 Task: Add Swaggerty's Farm All Natural Breakfast Sausage Links to the cart.
Action: Mouse moved to (22, 131)
Screenshot: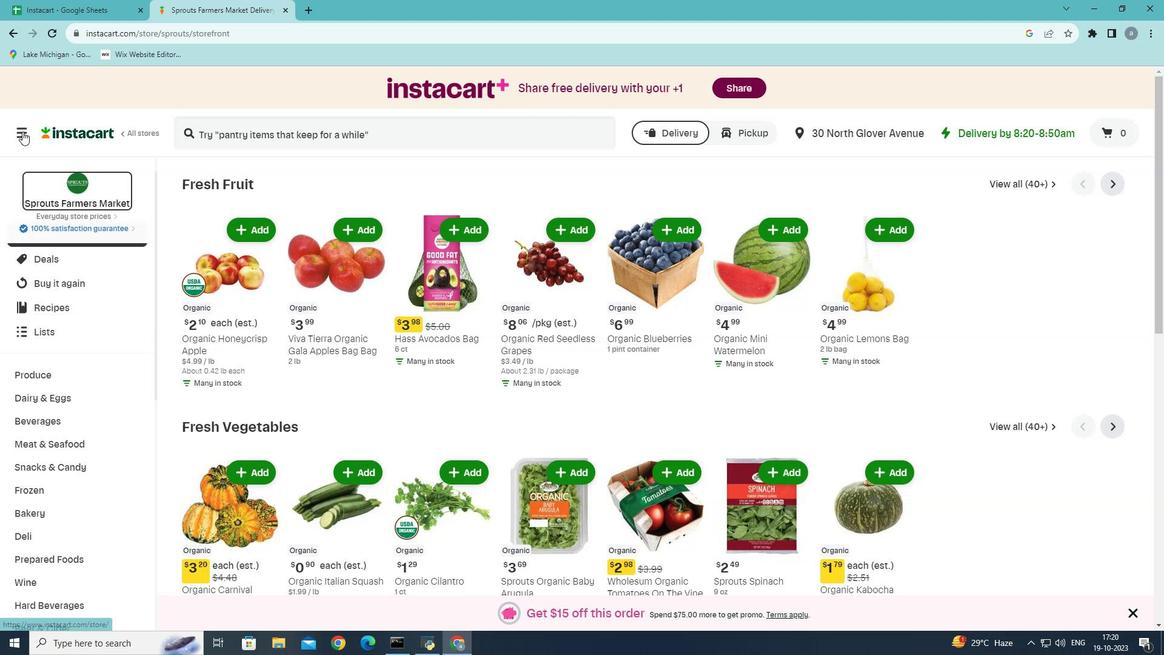
Action: Mouse pressed left at (22, 131)
Screenshot: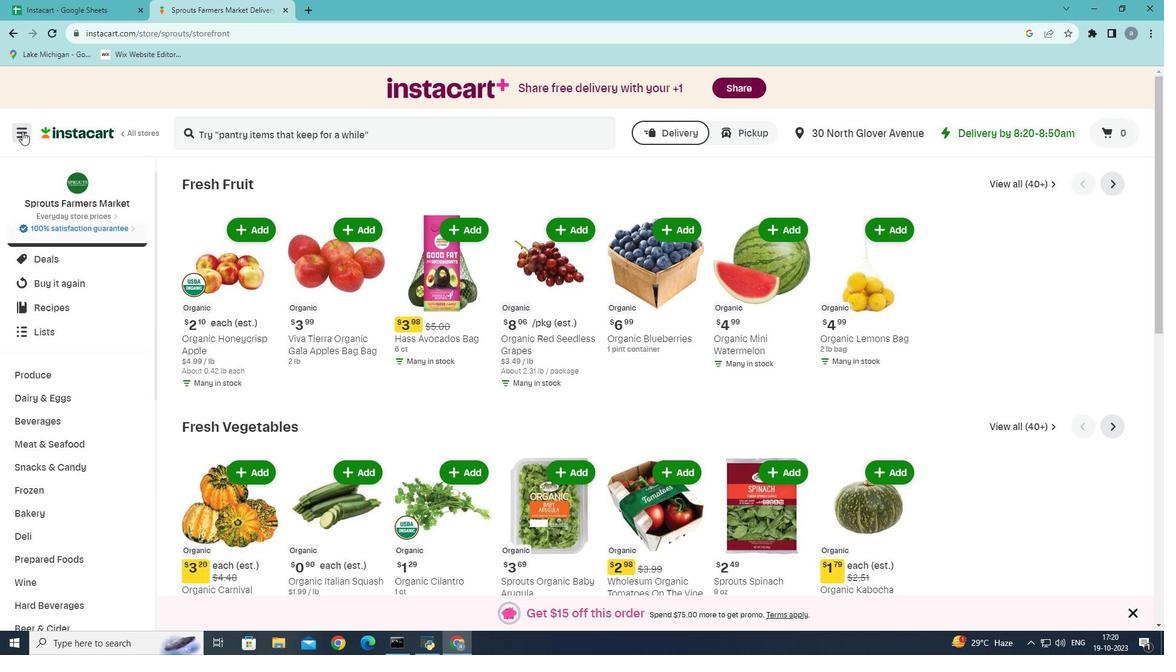 
Action: Mouse moved to (53, 353)
Screenshot: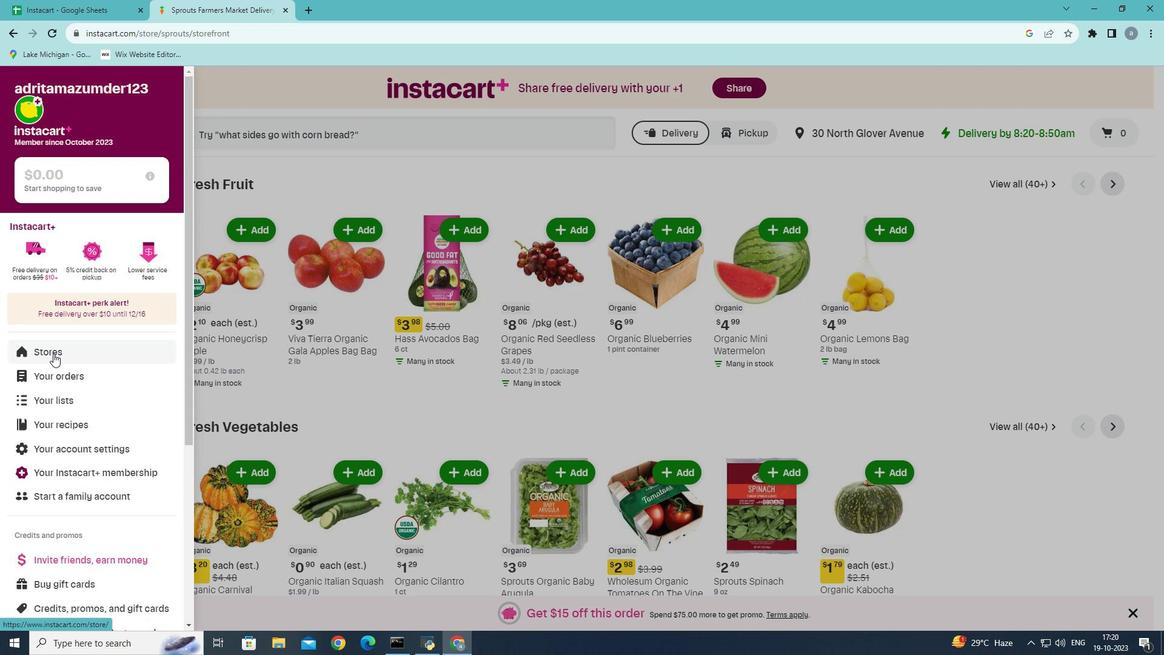 
Action: Mouse pressed left at (53, 353)
Screenshot: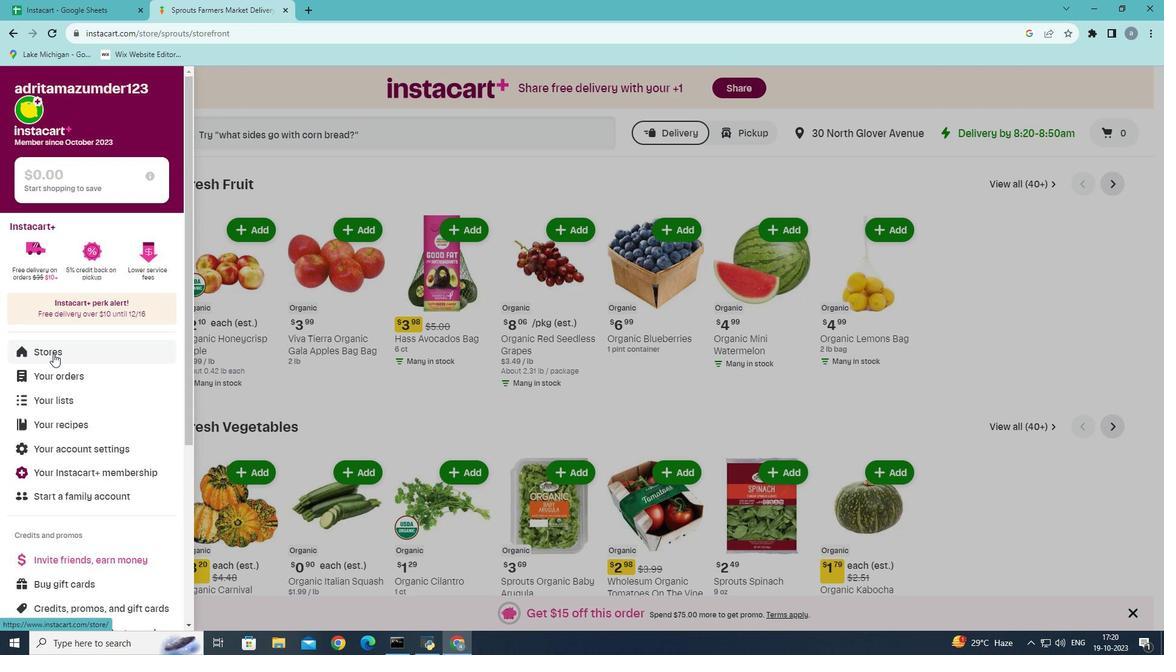 
Action: Mouse moved to (279, 145)
Screenshot: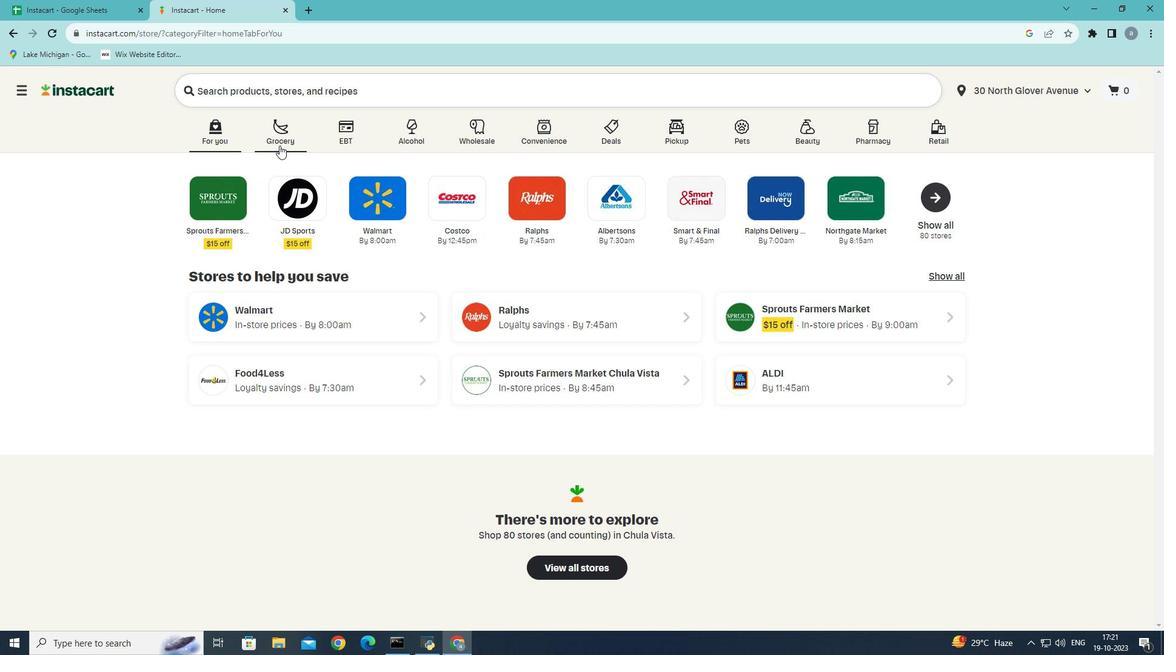 
Action: Mouse pressed left at (279, 145)
Screenshot: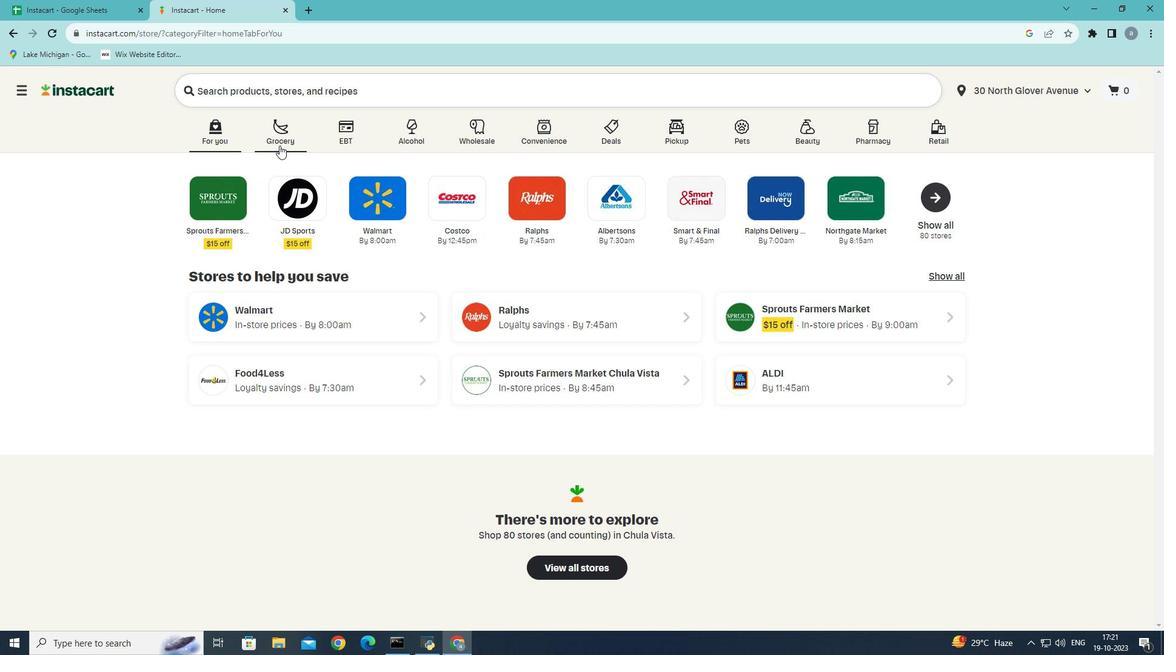 
Action: Mouse moved to (282, 364)
Screenshot: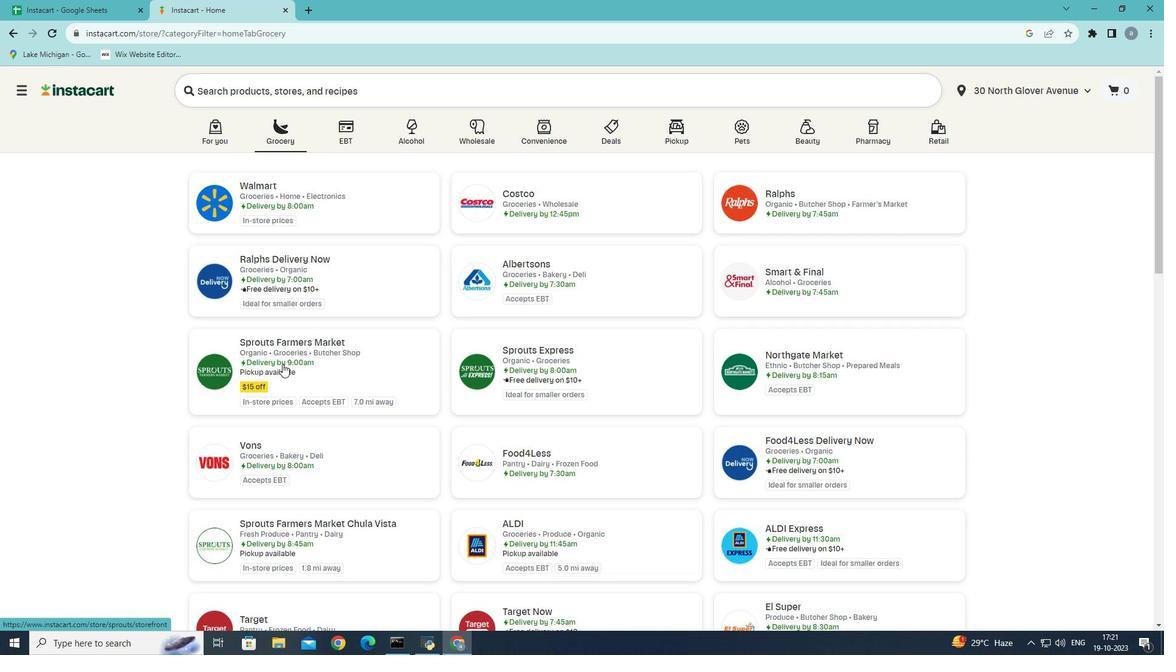 
Action: Mouse pressed left at (282, 364)
Screenshot: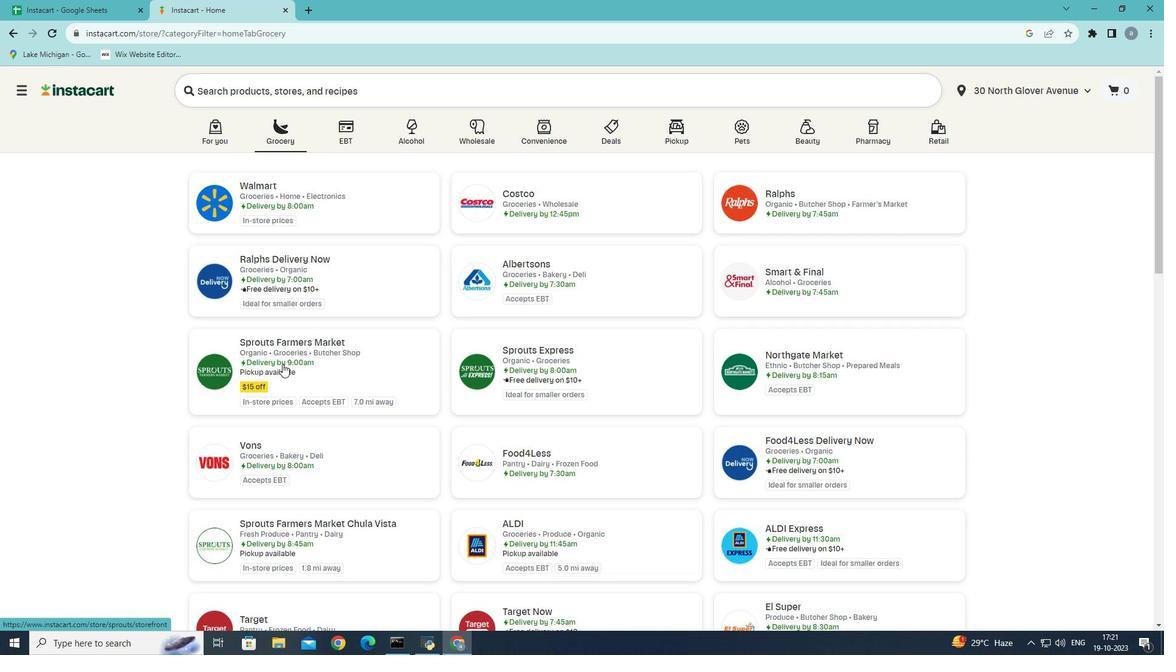 
Action: Mouse moved to (67, 504)
Screenshot: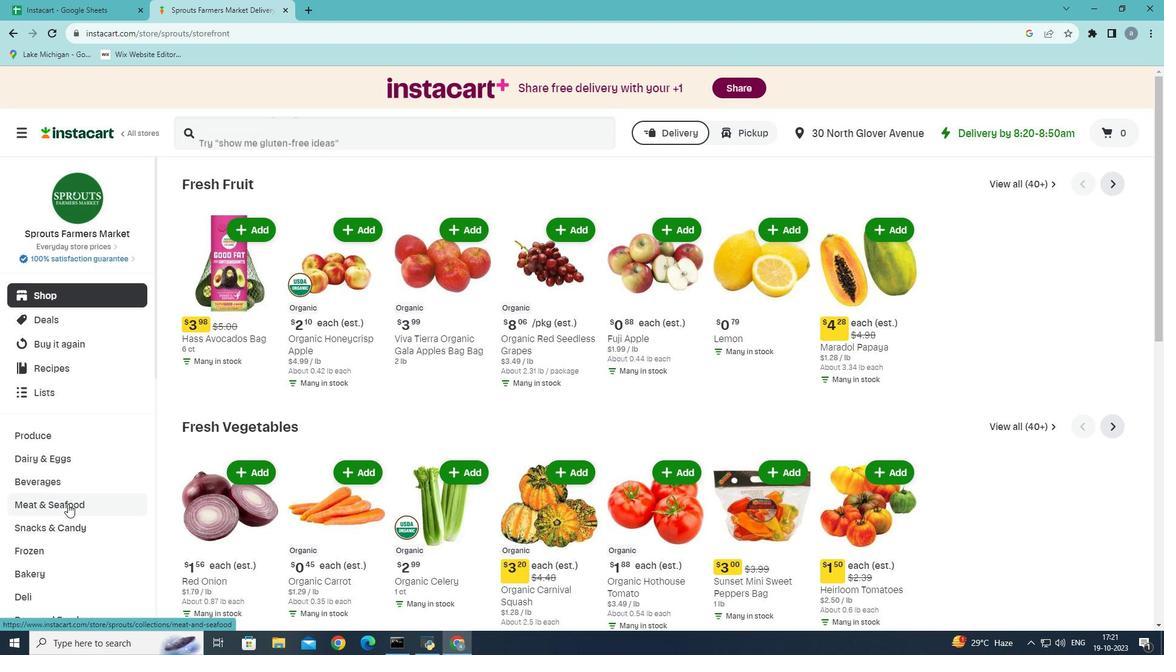 
Action: Mouse pressed left at (67, 504)
Screenshot: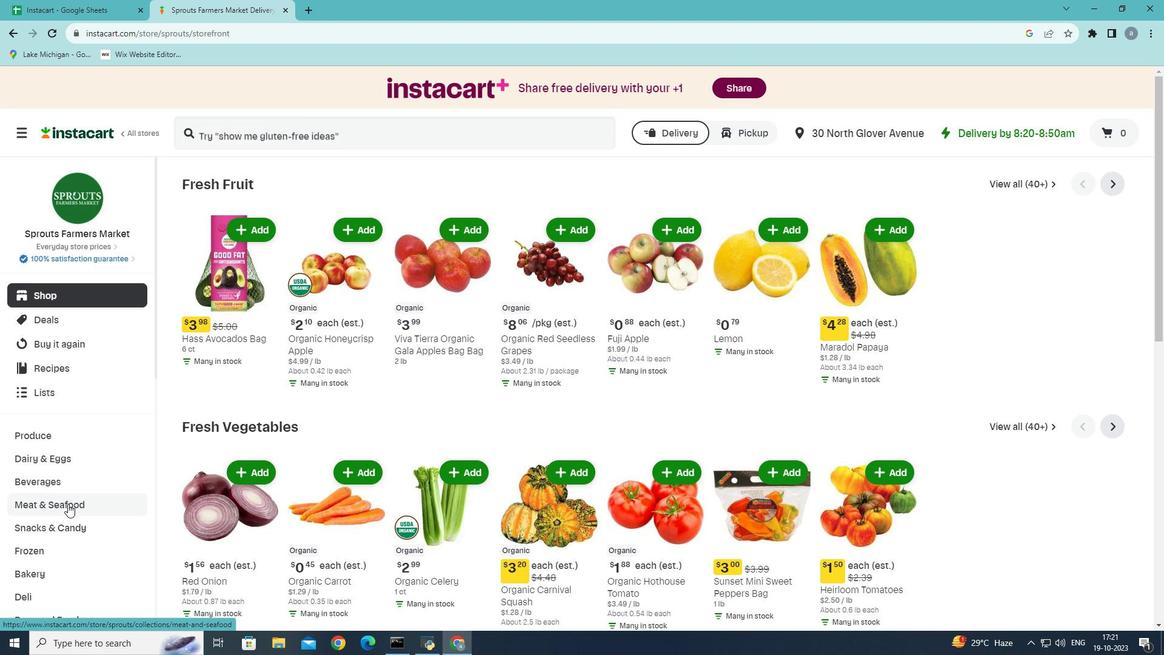 
Action: Mouse moved to (592, 209)
Screenshot: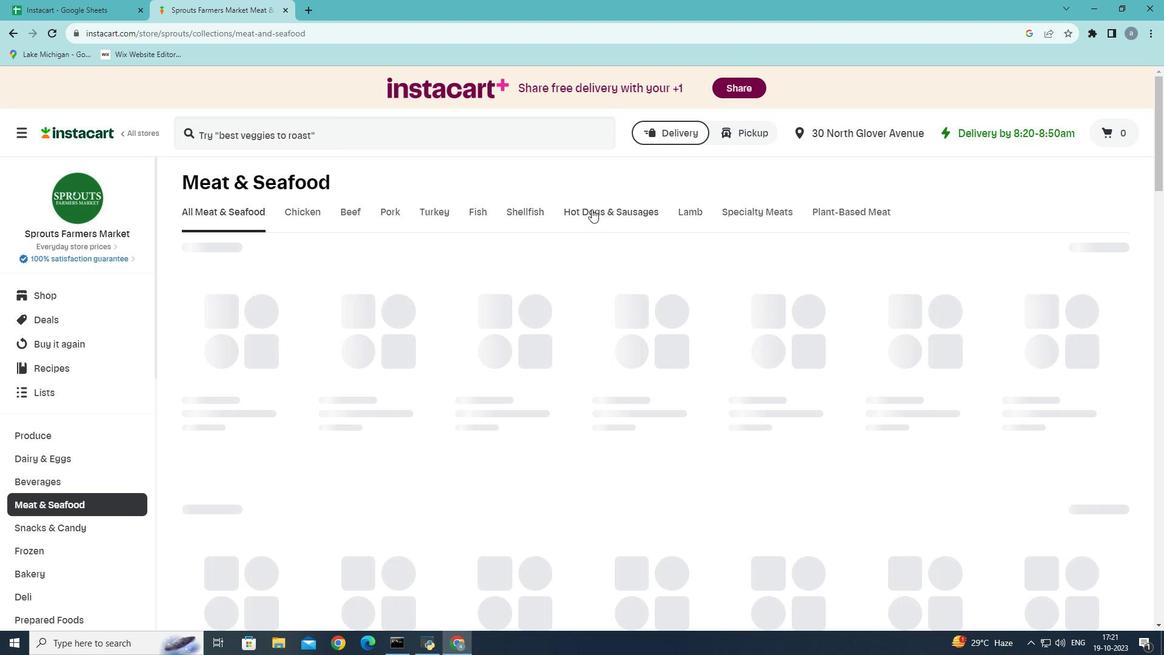 
Action: Mouse pressed left at (592, 209)
Screenshot: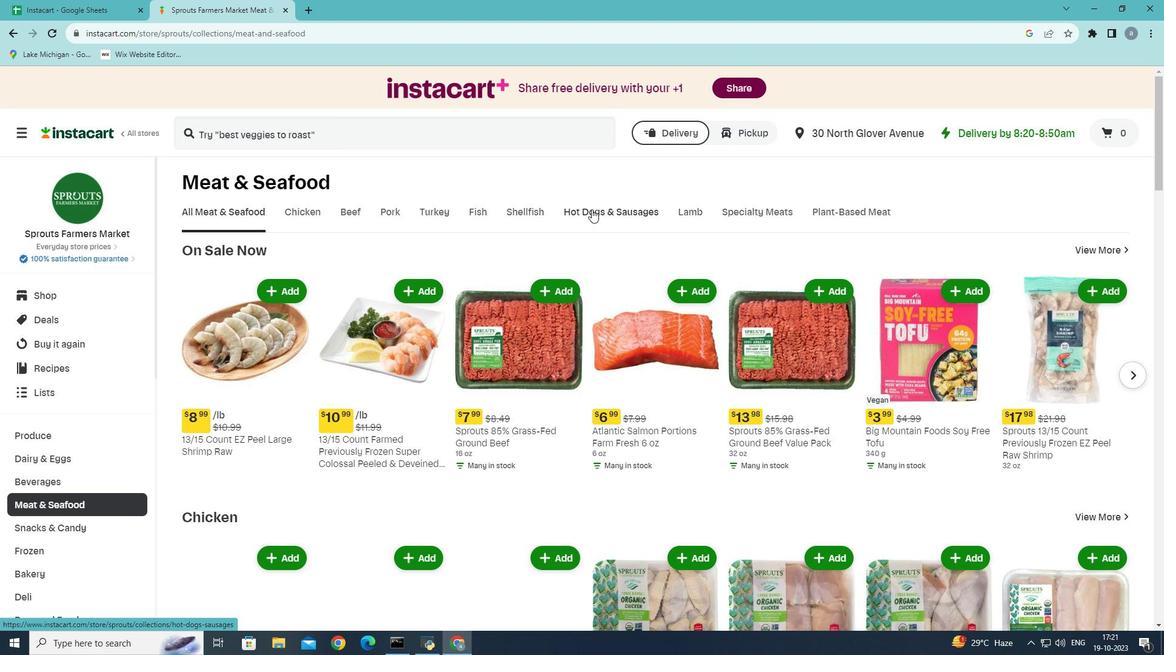 
Action: Mouse moved to (263, 268)
Screenshot: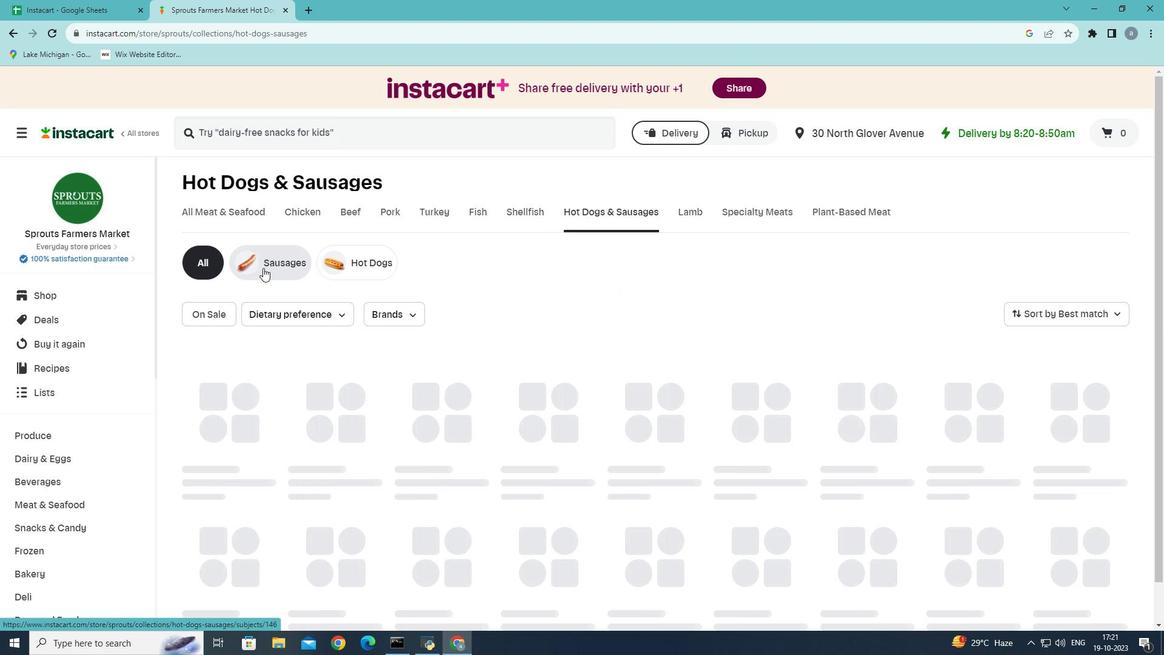 
Action: Mouse pressed left at (263, 268)
Screenshot: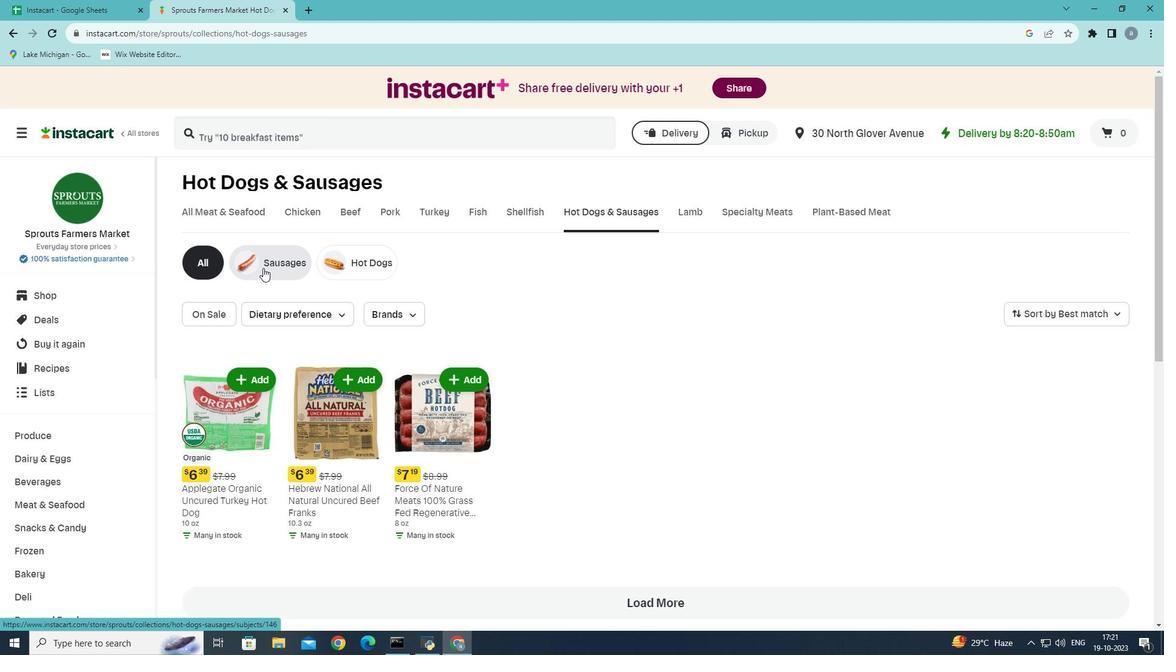 
Action: Mouse moved to (487, 366)
Screenshot: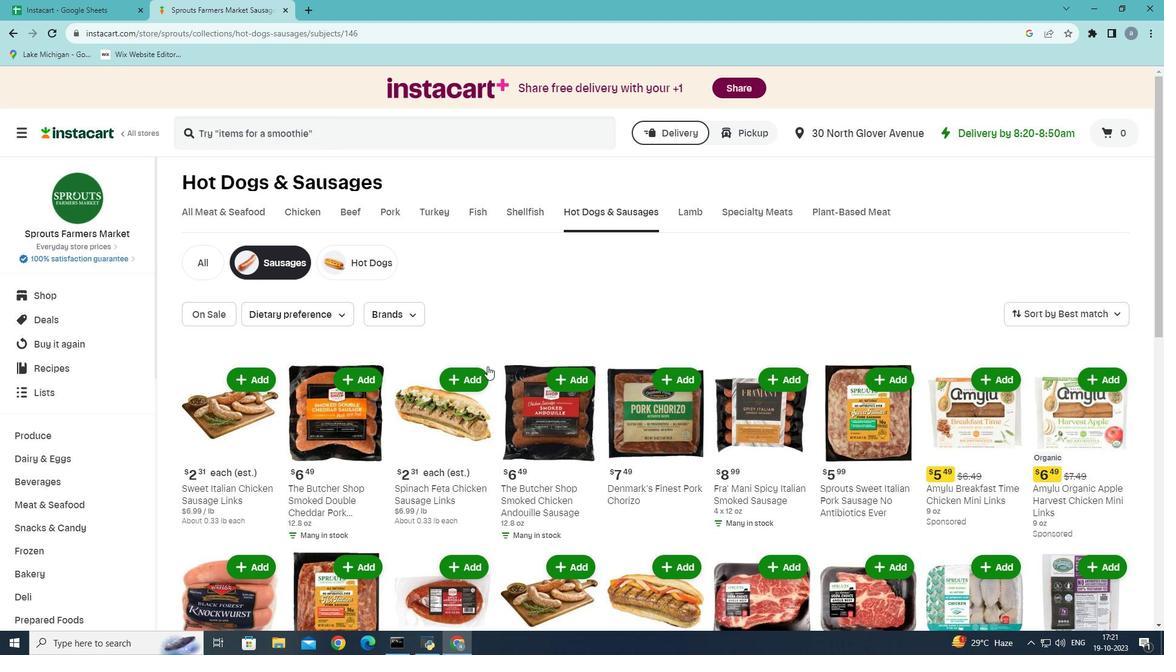 
Action: Mouse scrolled (487, 365) with delta (0, 0)
Screenshot: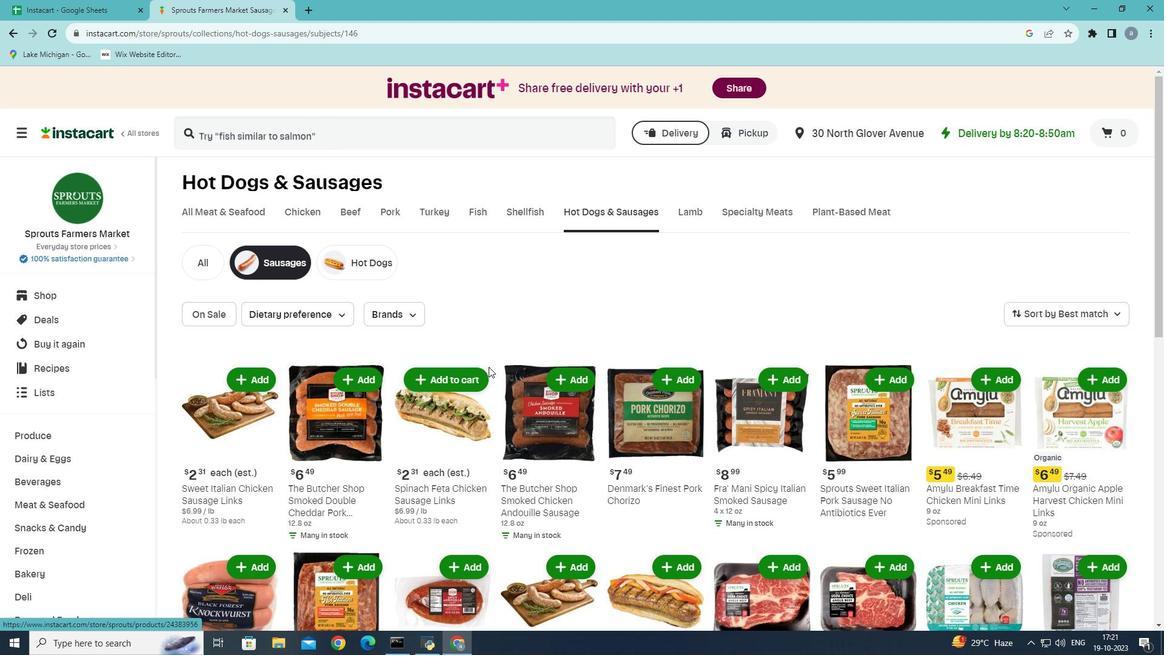 
Action: Mouse moved to (497, 368)
Screenshot: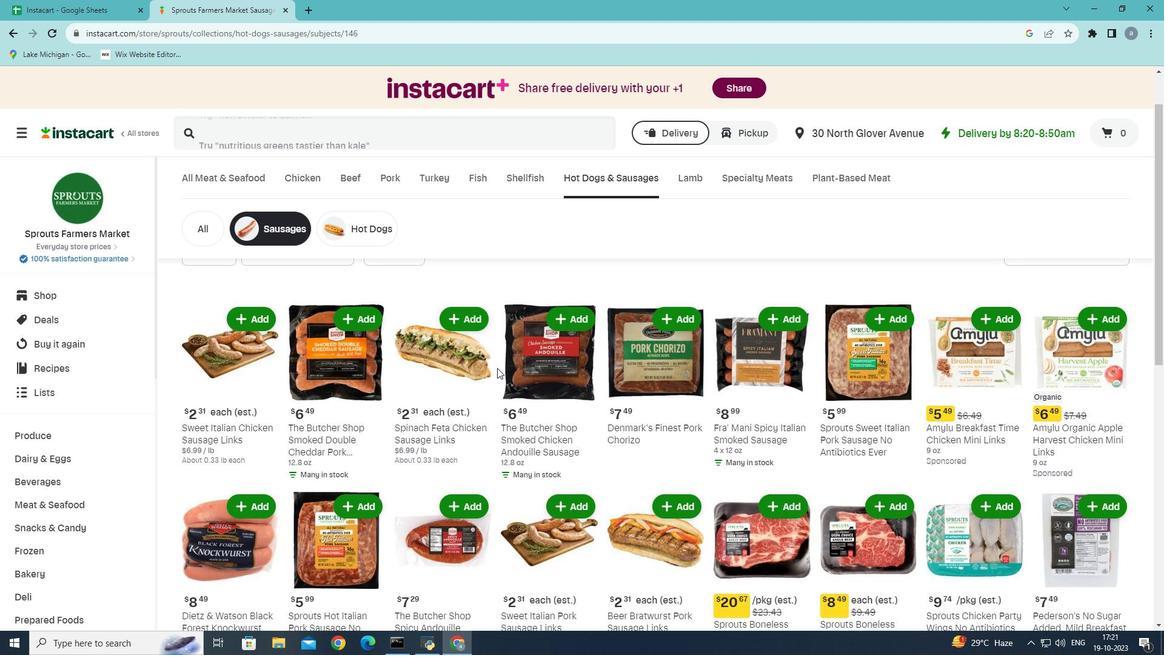 
Action: Mouse scrolled (497, 367) with delta (0, 0)
Screenshot: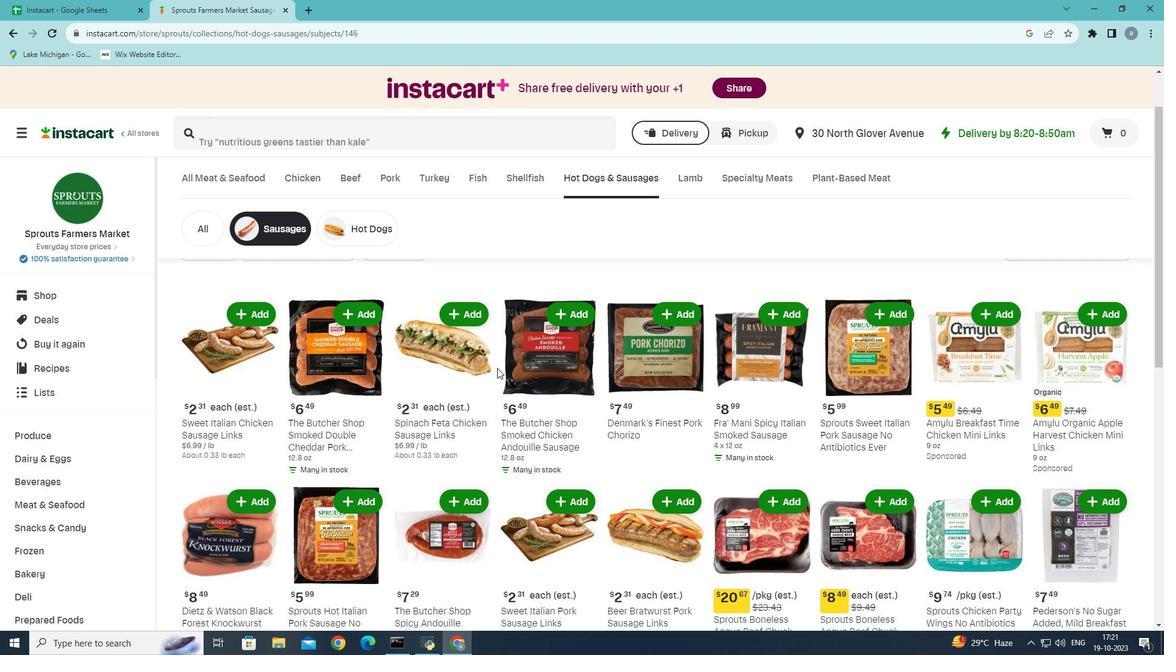 
Action: Mouse scrolled (497, 367) with delta (0, 0)
Screenshot: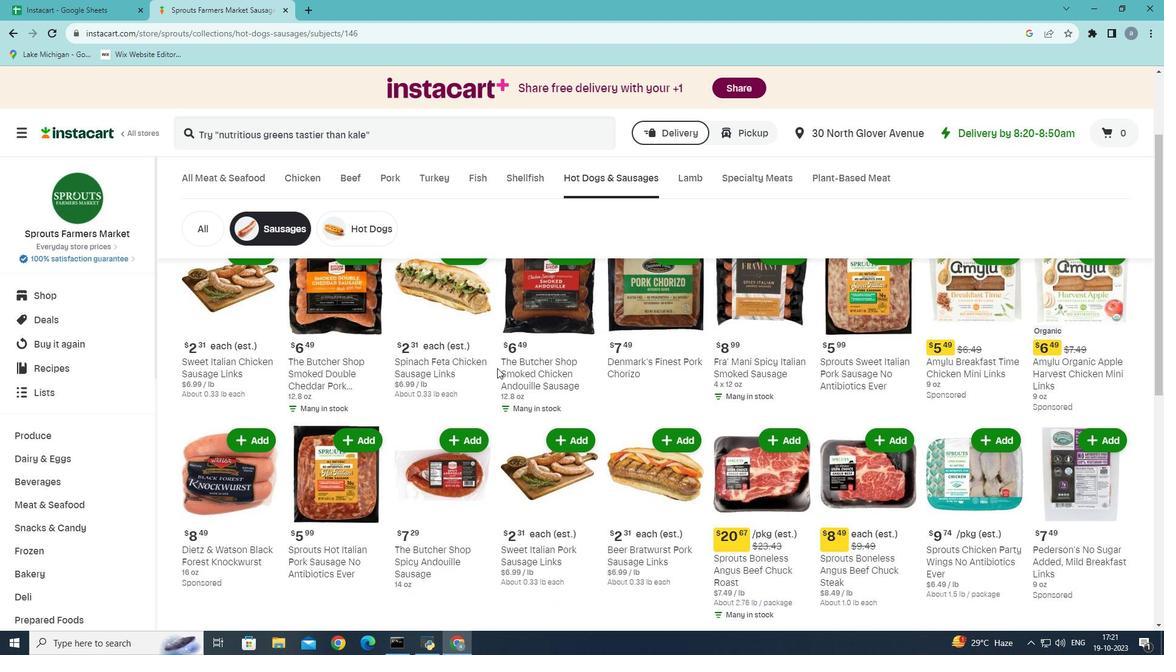 
Action: Mouse scrolled (497, 367) with delta (0, 0)
Screenshot: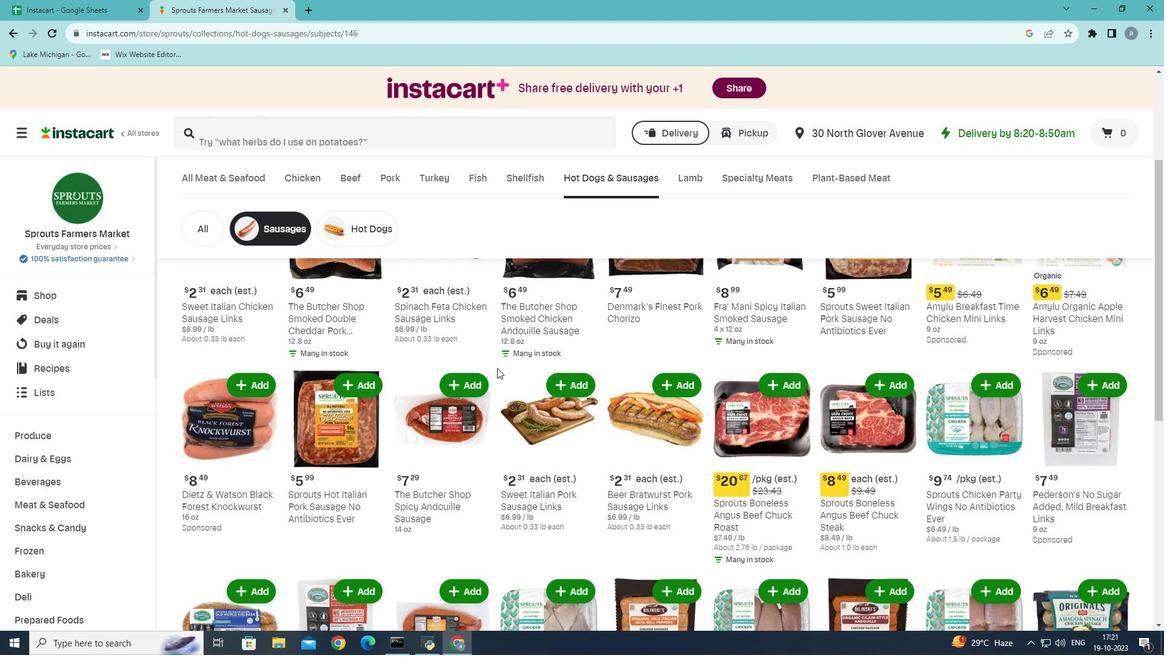 
Action: Mouse moved to (536, 370)
Screenshot: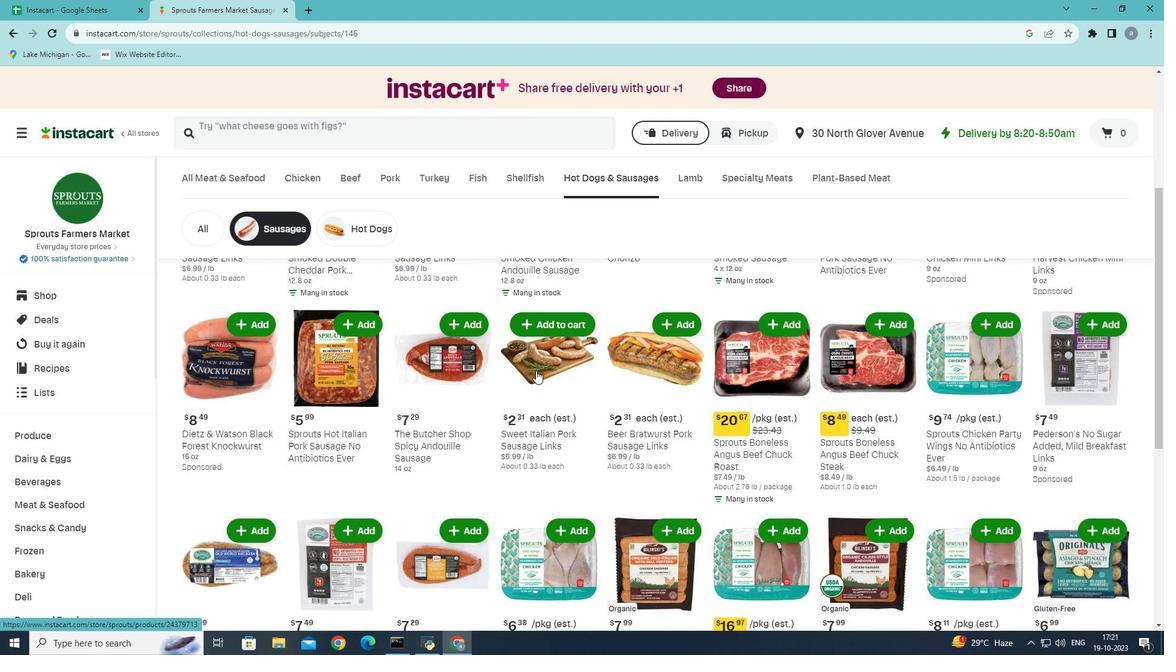 
Action: Mouse scrolled (536, 370) with delta (0, 0)
Screenshot: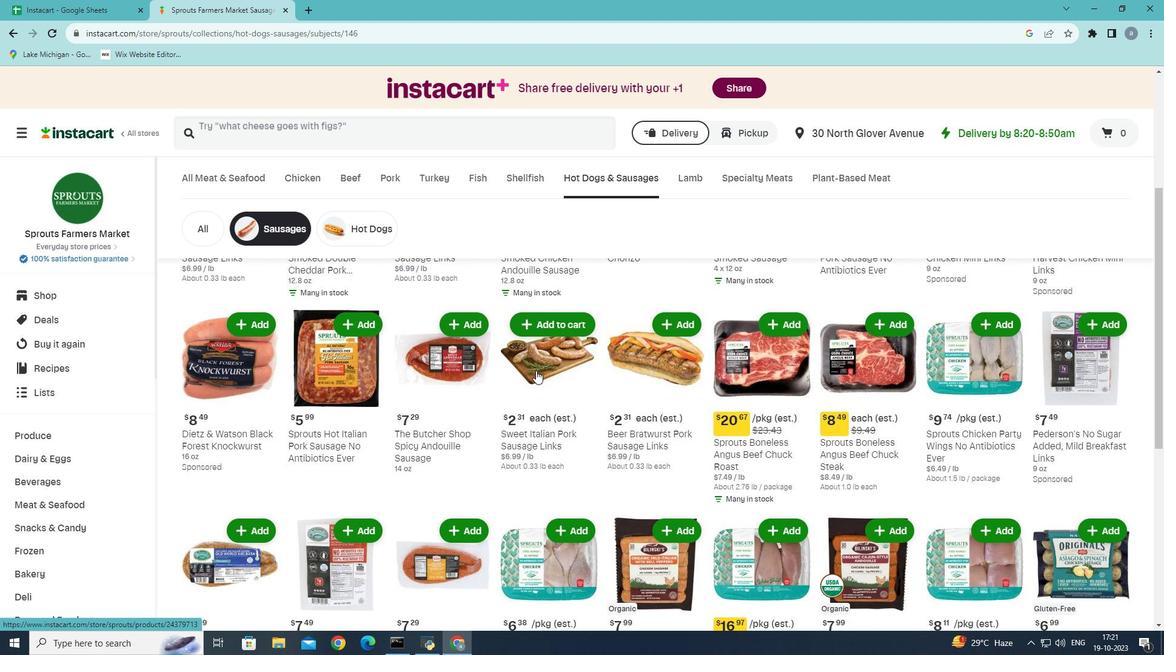 
Action: Mouse moved to (660, 360)
Screenshot: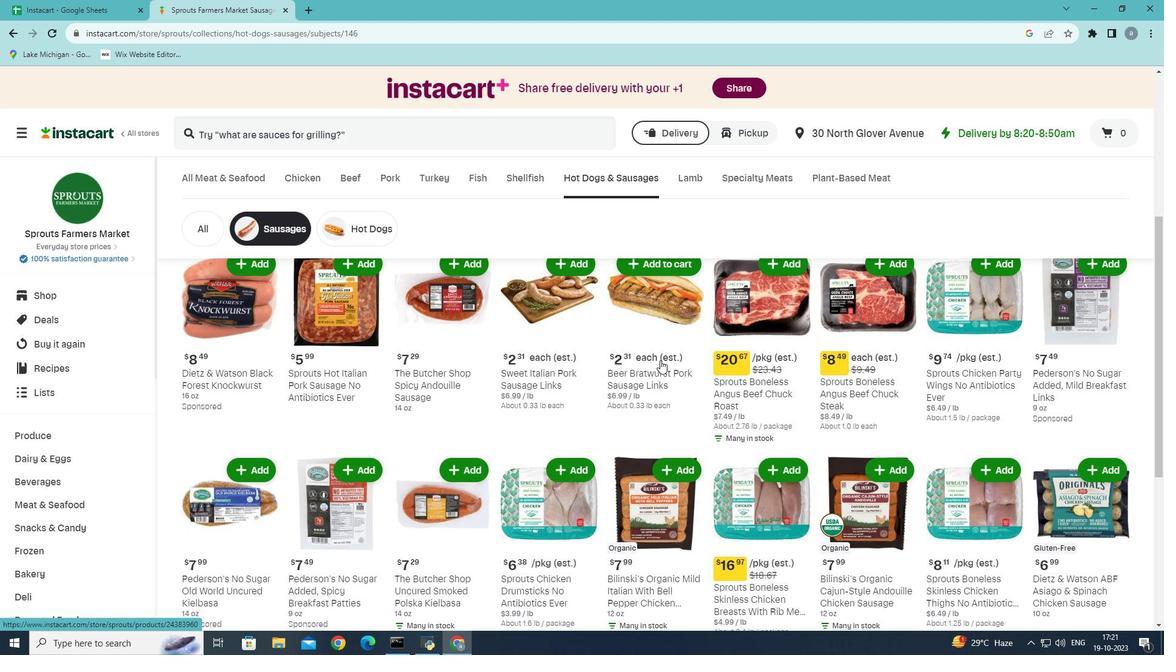 
Action: Mouse scrolled (660, 359) with delta (0, 0)
Screenshot: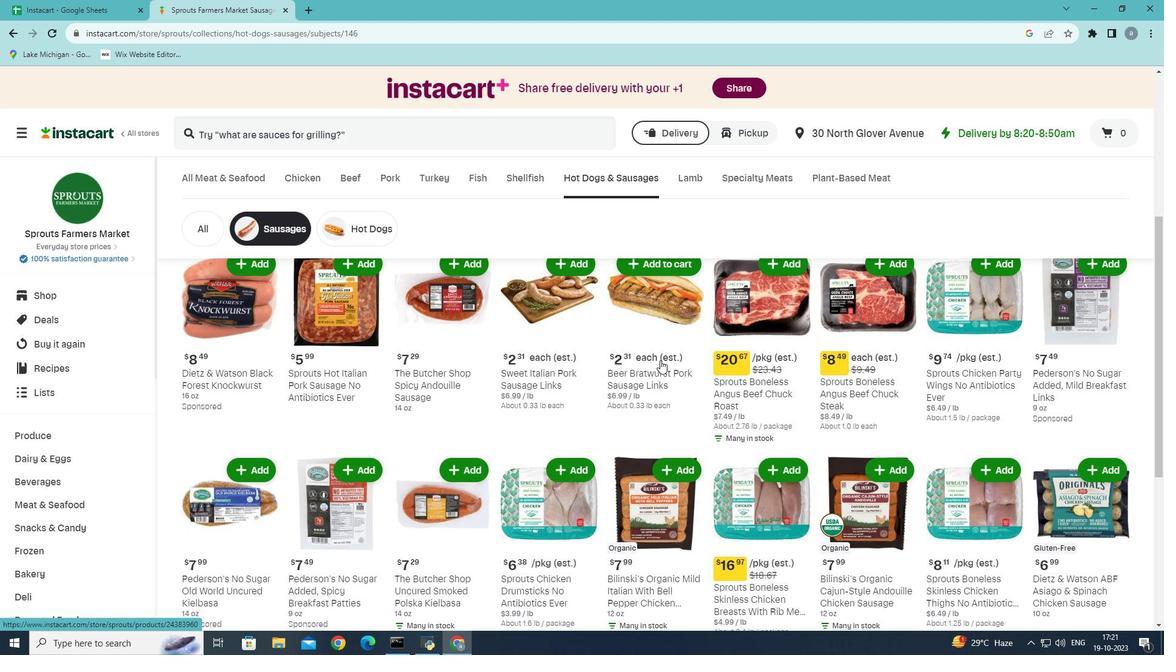 
Action: Mouse moved to (662, 360)
Screenshot: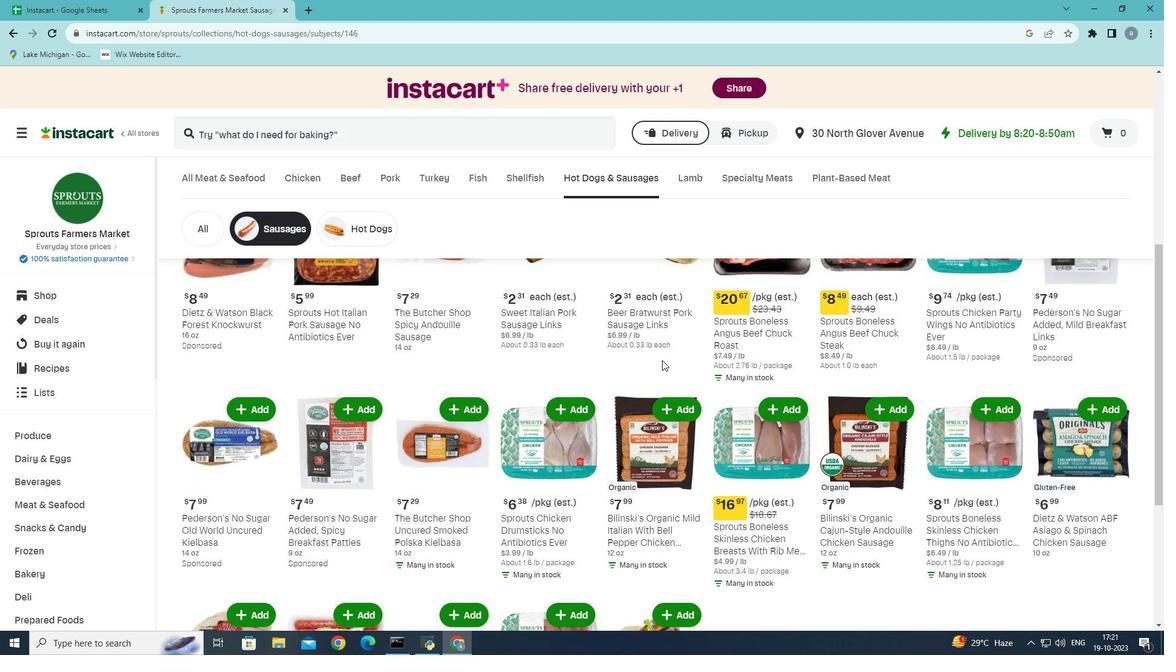 
Action: Mouse scrolled (662, 359) with delta (0, 0)
Screenshot: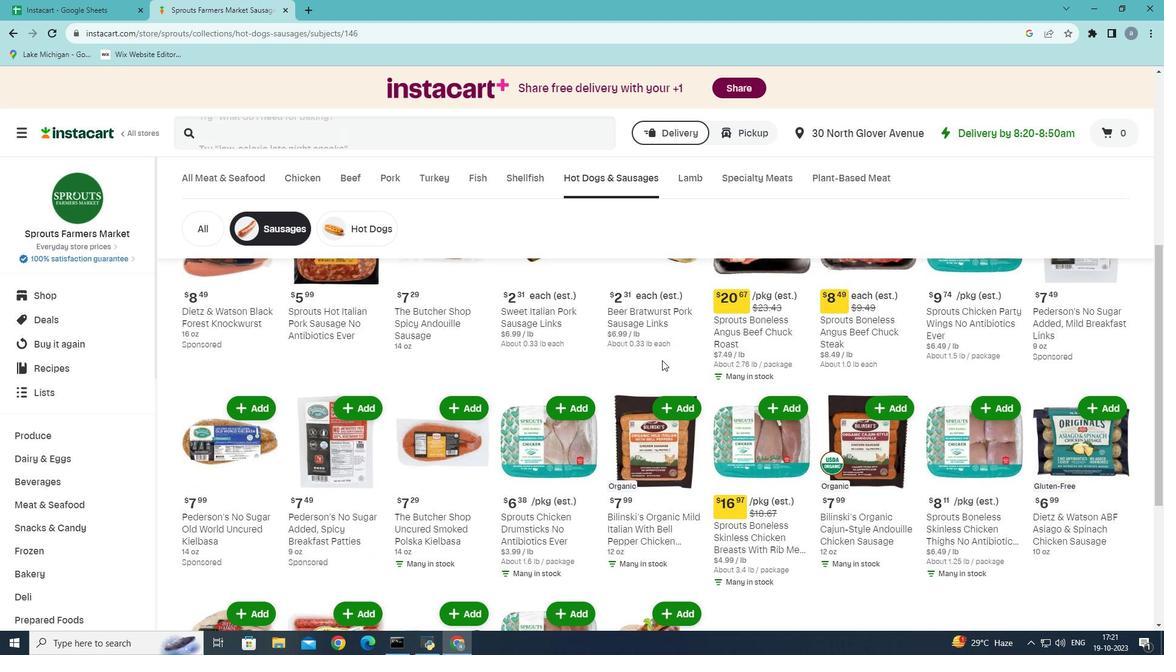 
Action: Mouse scrolled (662, 359) with delta (0, 0)
Screenshot: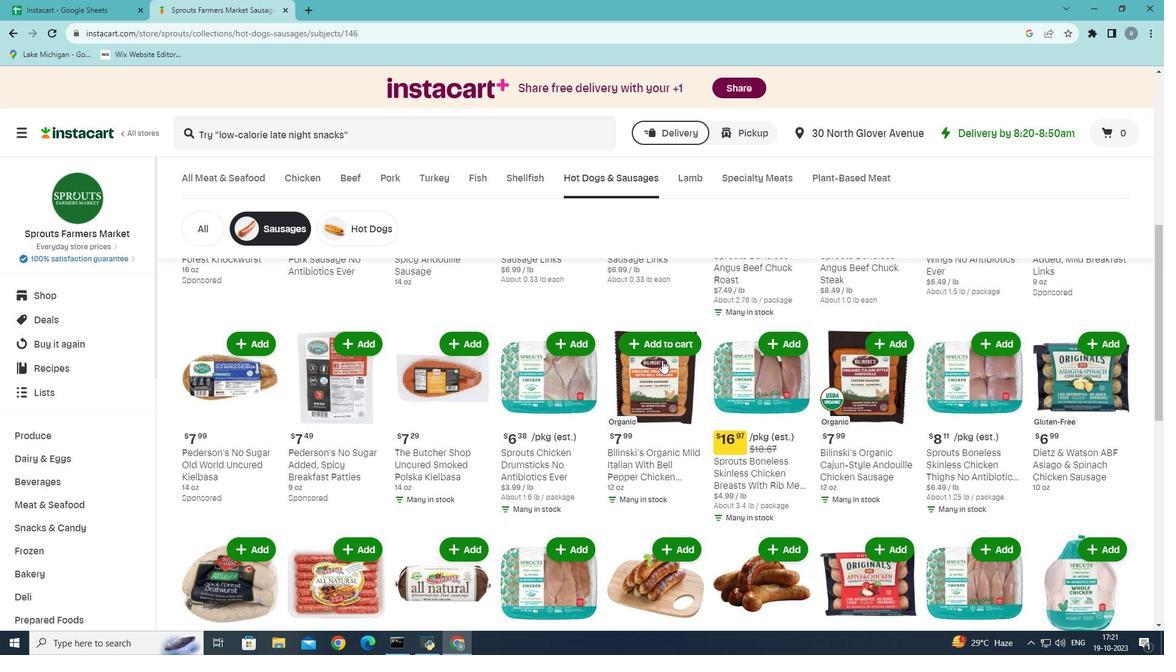 
Action: Mouse scrolled (662, 359) with delta (0, 0)
Screenshot: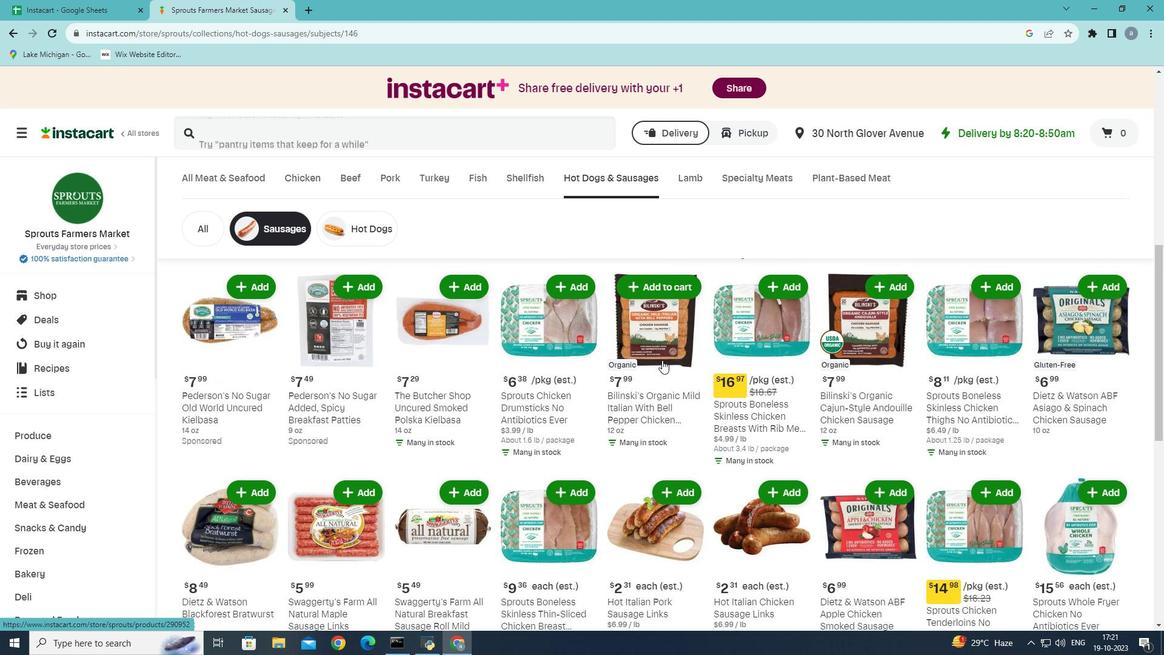
Action: Mouse moved to (474, 433)
Screenshot: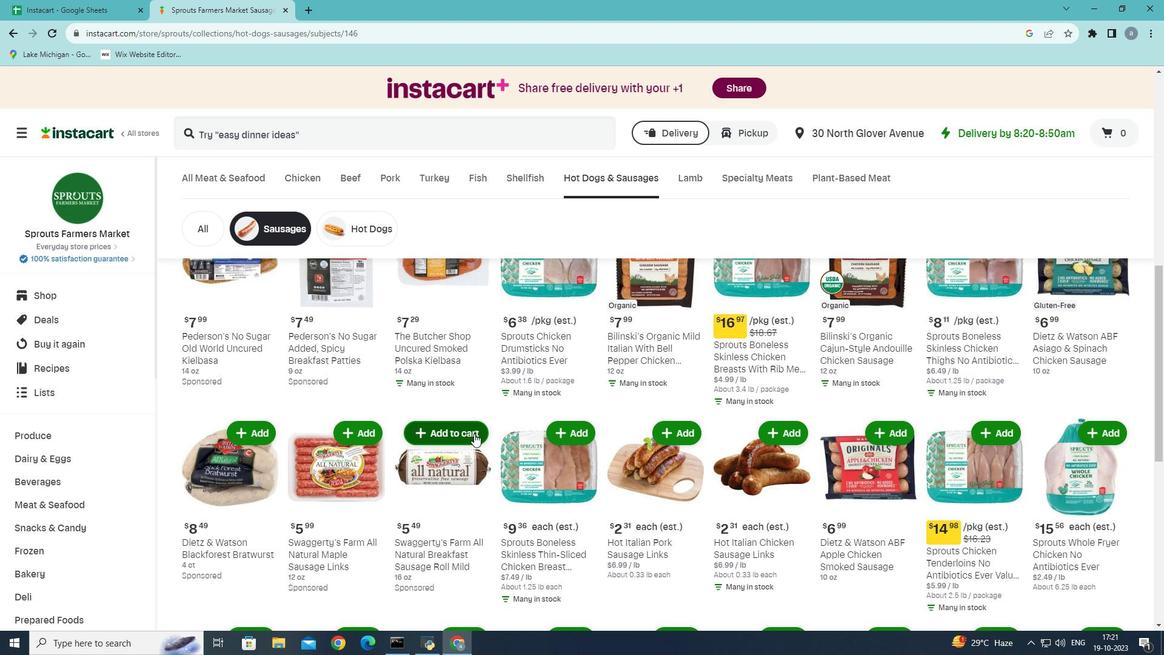 
Action: Mouse scrolled (474, 433) with delta (0, 0)
Screenshot: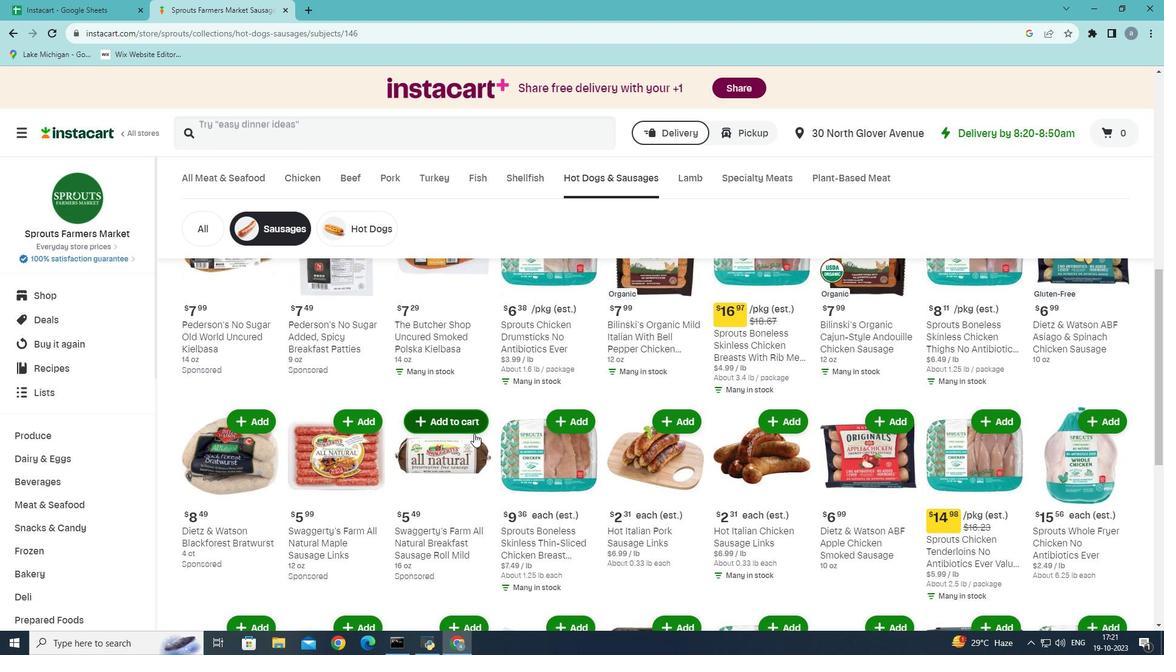 
Action: Mouse scrolled (474, 433) with delta (0, 0)
Screenshot: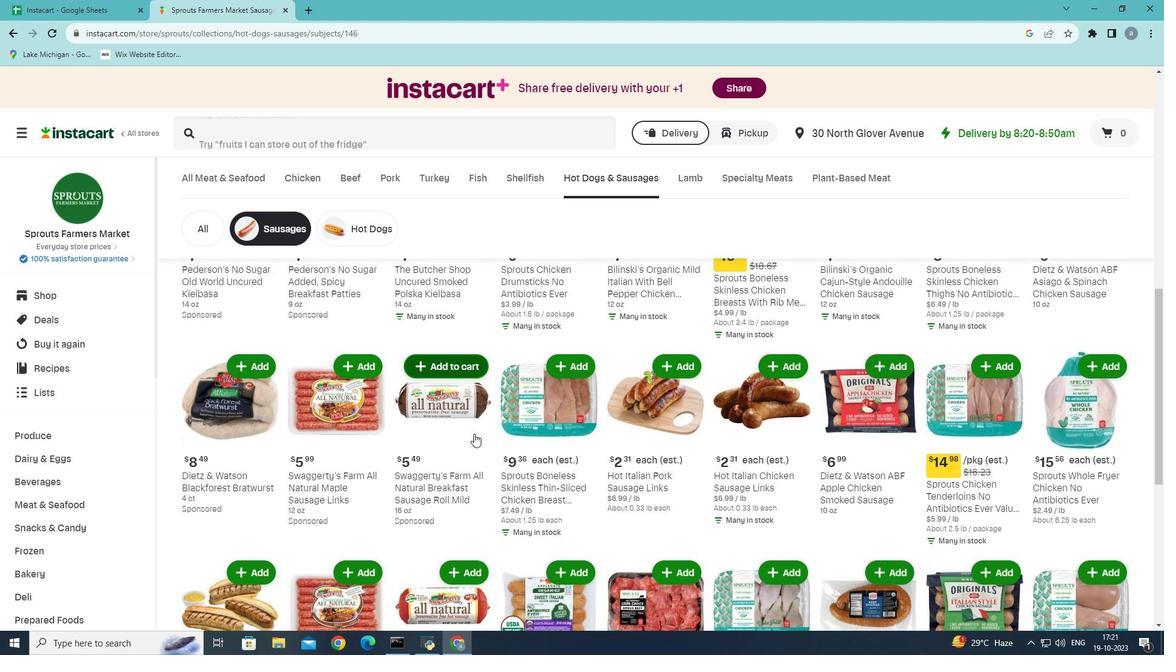 
Action: Mouse scrolled (474, 433) with delta (0, 0)
Screenshot: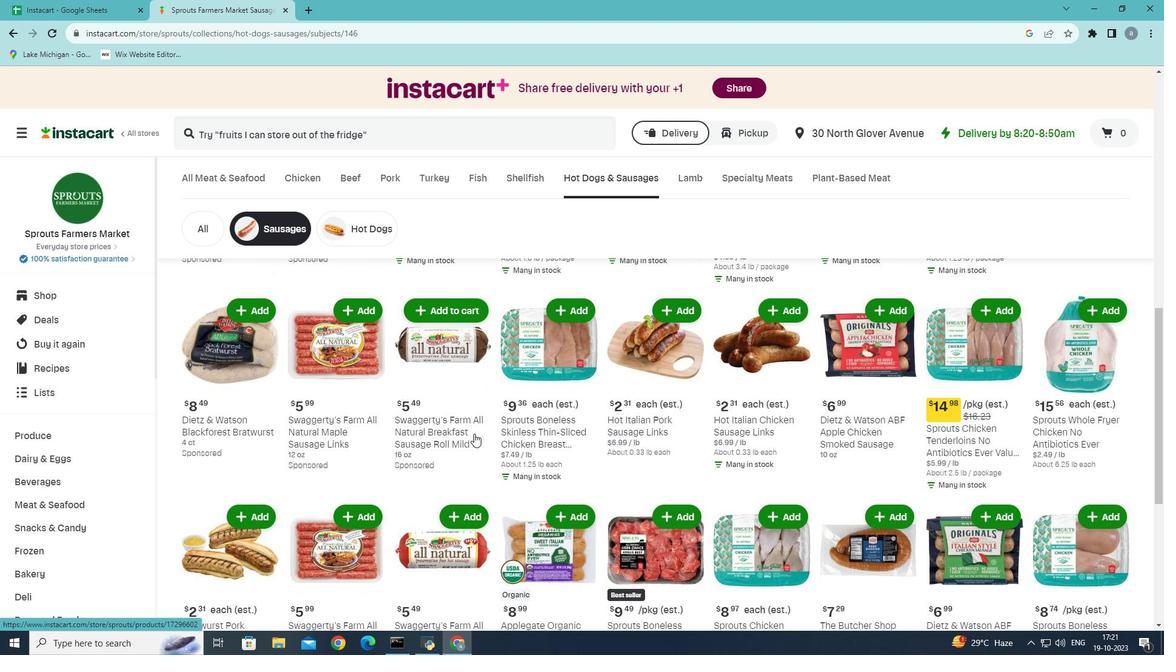 
Action: Mouse moved to (359, 461)
Screenshot: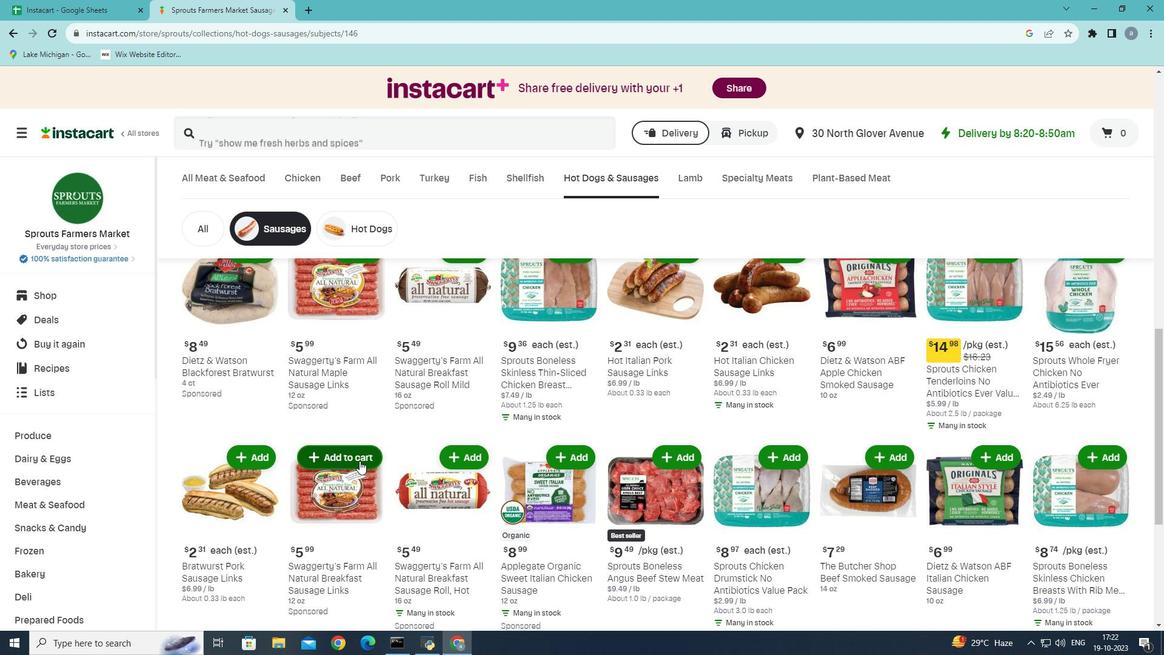 
Action: Mouse pressed left at (359, 461)
Screenshot: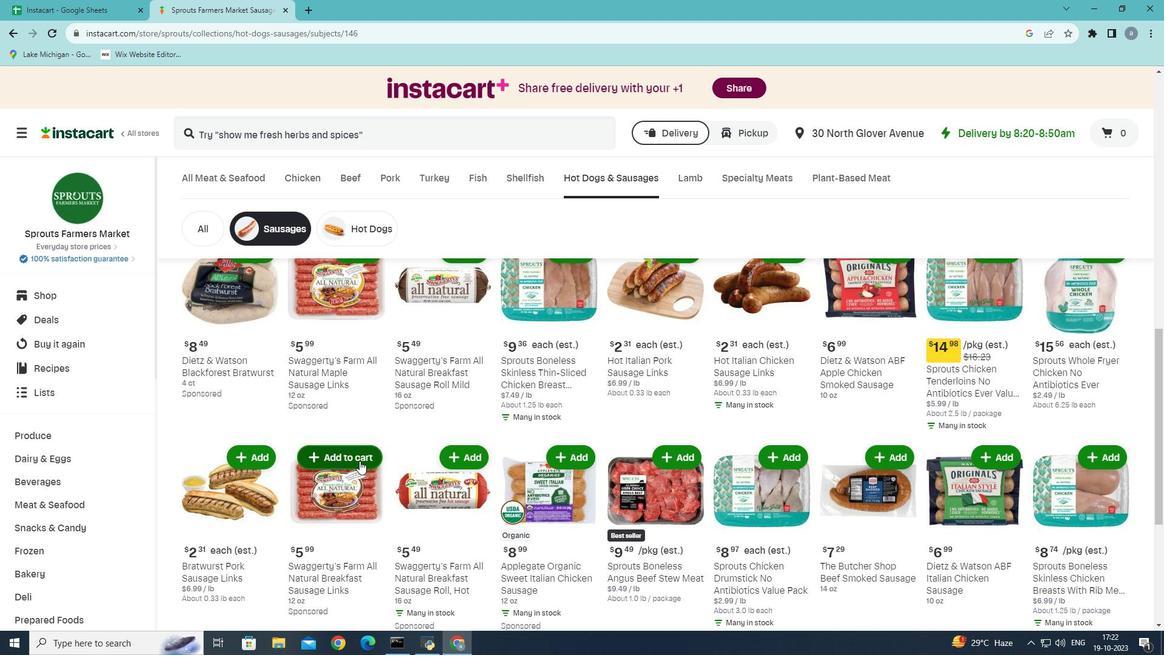 
Action: Mouse moved to (362, 458)
Screenshot: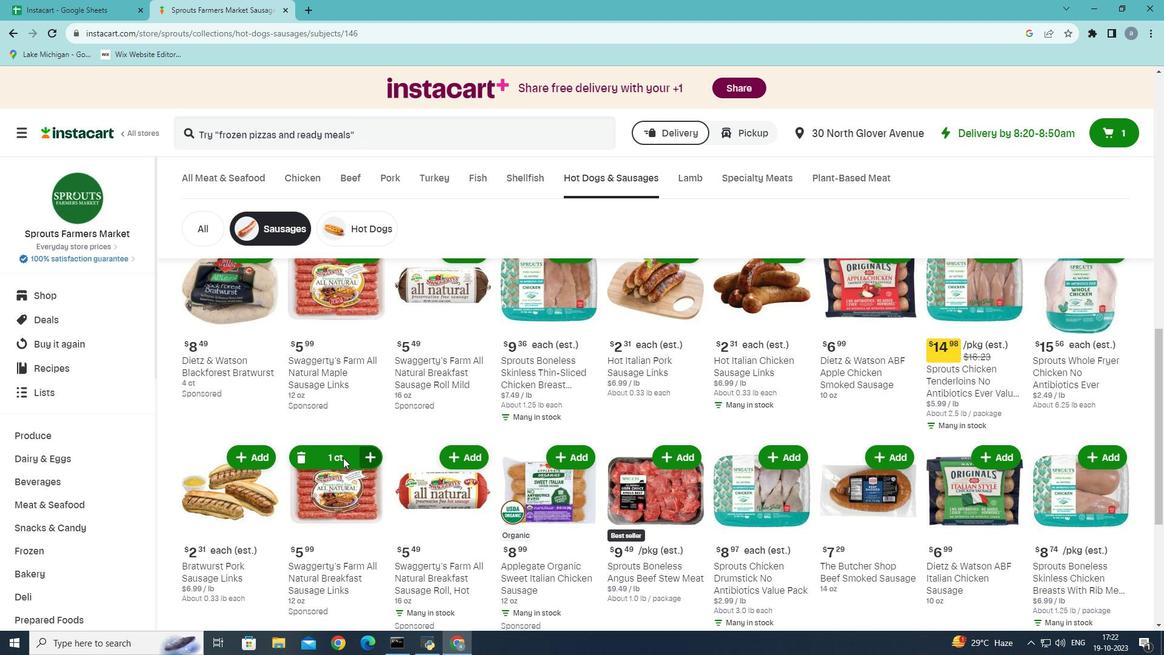 
